 Task: Enable the option "Disable paused state overlay".
Action: Mouse moved to (1019, 31)
Screenshot: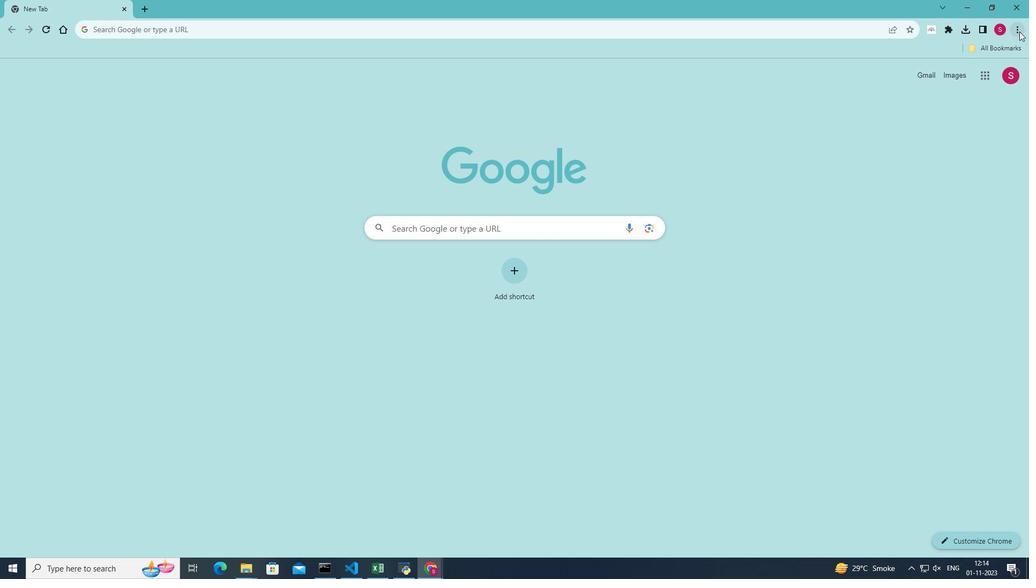 
Action: Mouse pressed left at (1019, 31)
Screenshot: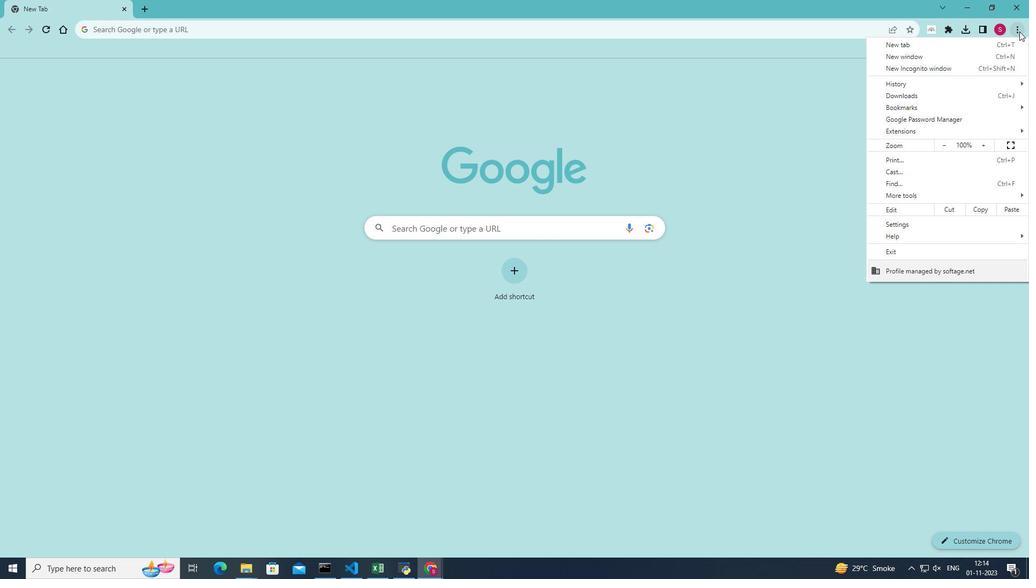 
Action: Mouse moved to (910, 194)
Screenshot: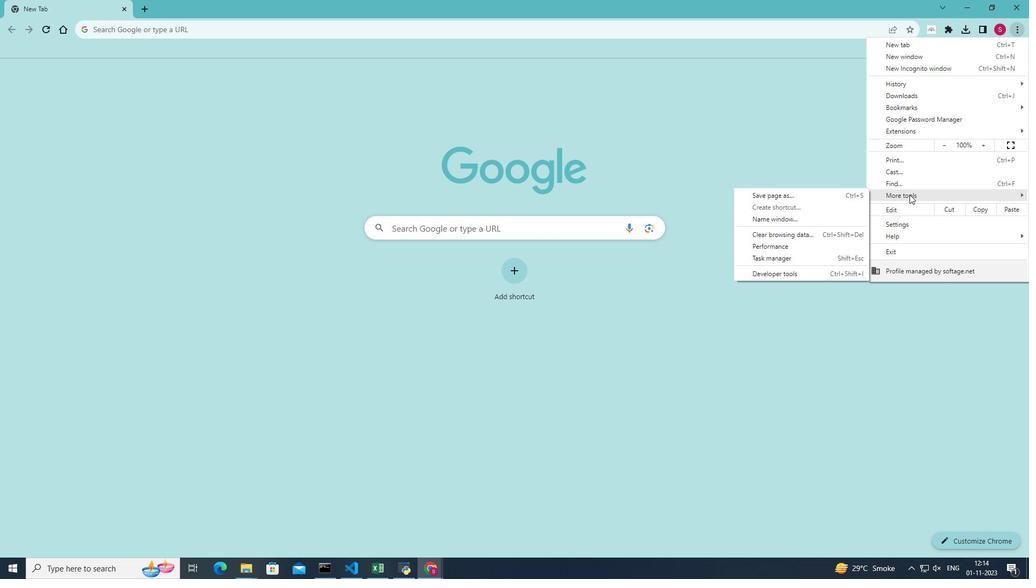 
Action: Mouse pressed left at (910, 194)
Screenshot: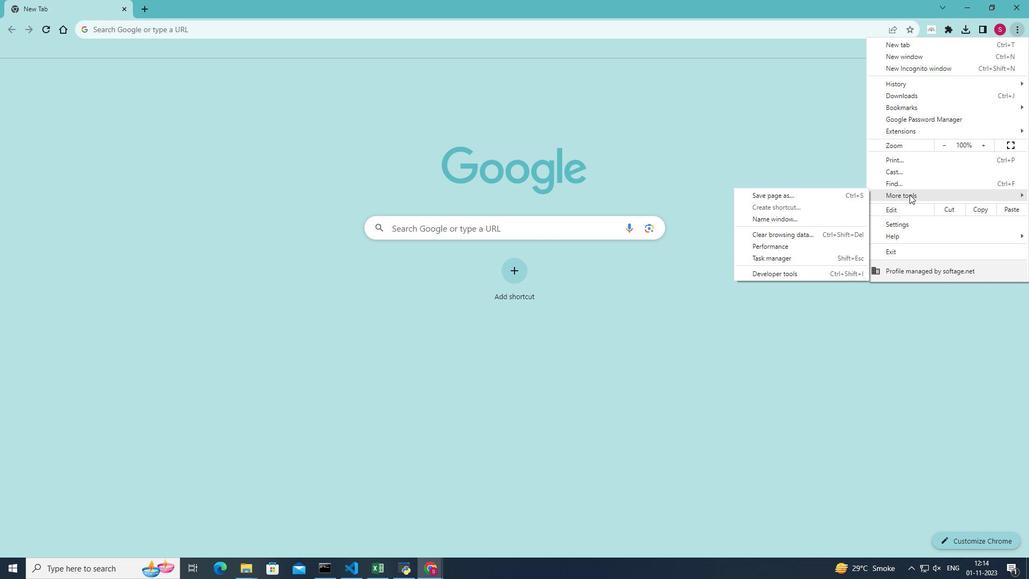
Action: Mouse moved to (785, 272)
Screenshot: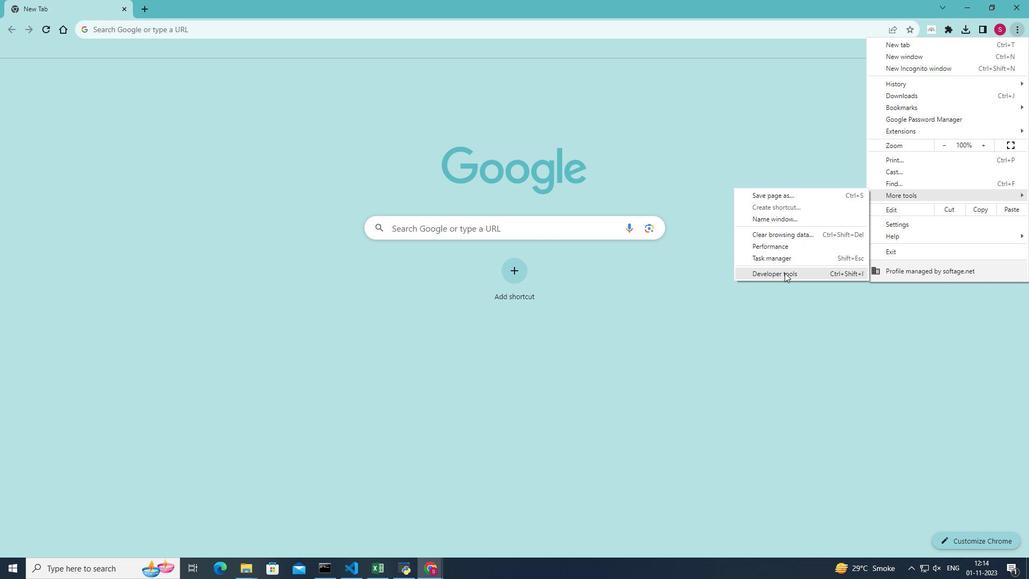 
Action: Mouse pressed left at (785, 272)
Screenshot: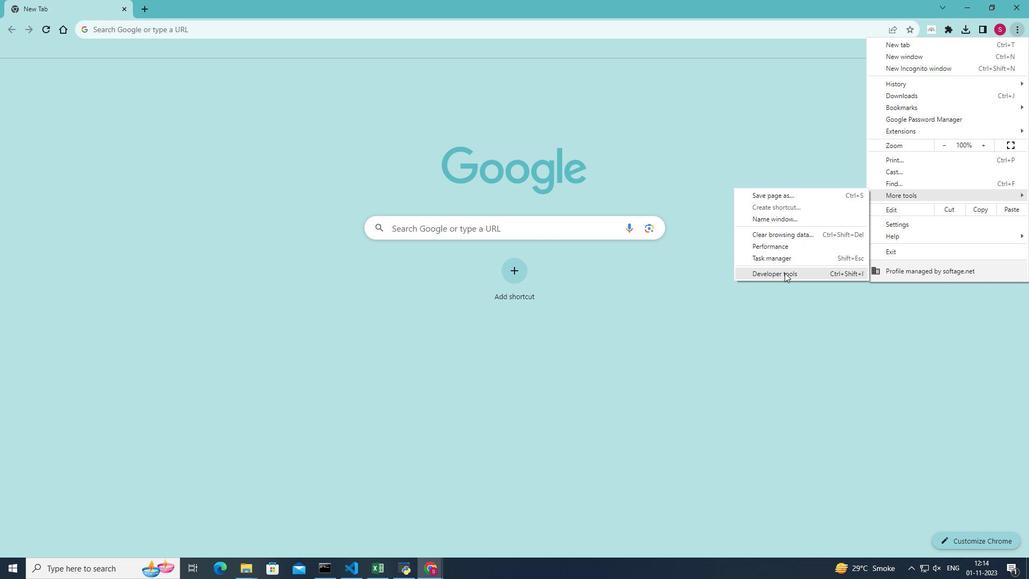 
Action: Mouse moved to (989, 64)
Screenshot: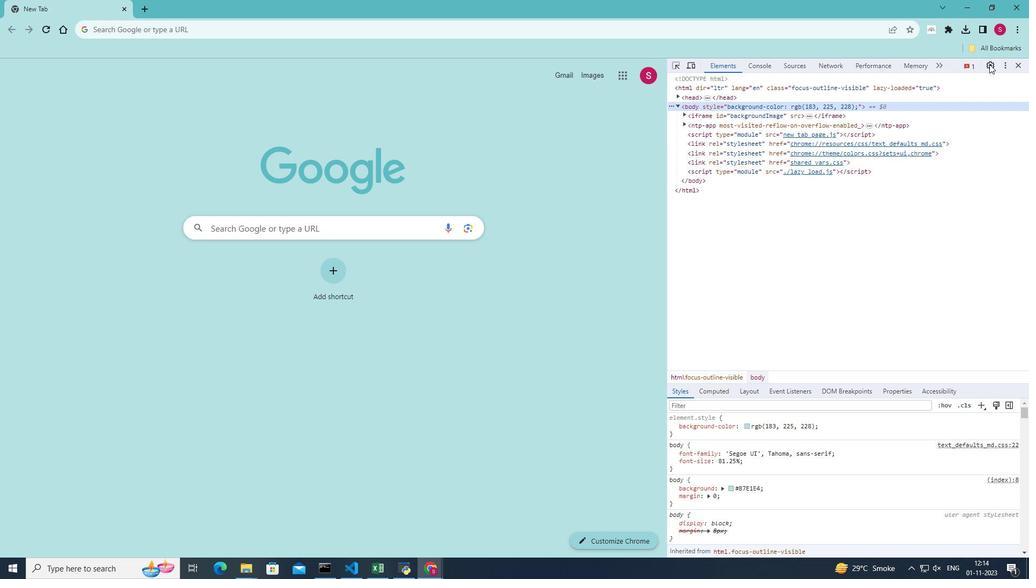 
Action: Mouse pressed left at (989, 64)
Screenshot: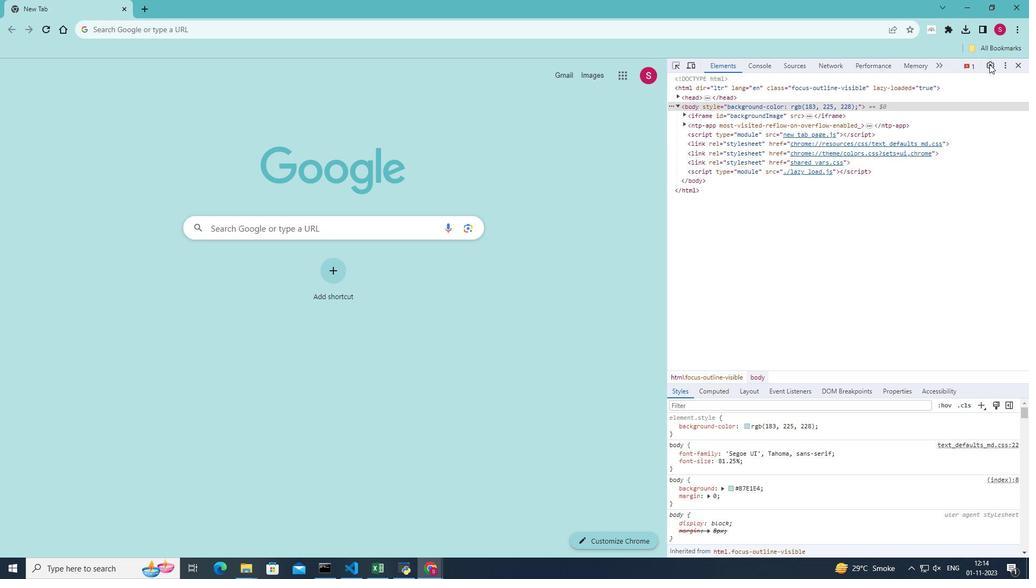 
Action: Mouse moved to (753, 259)
Screenshot: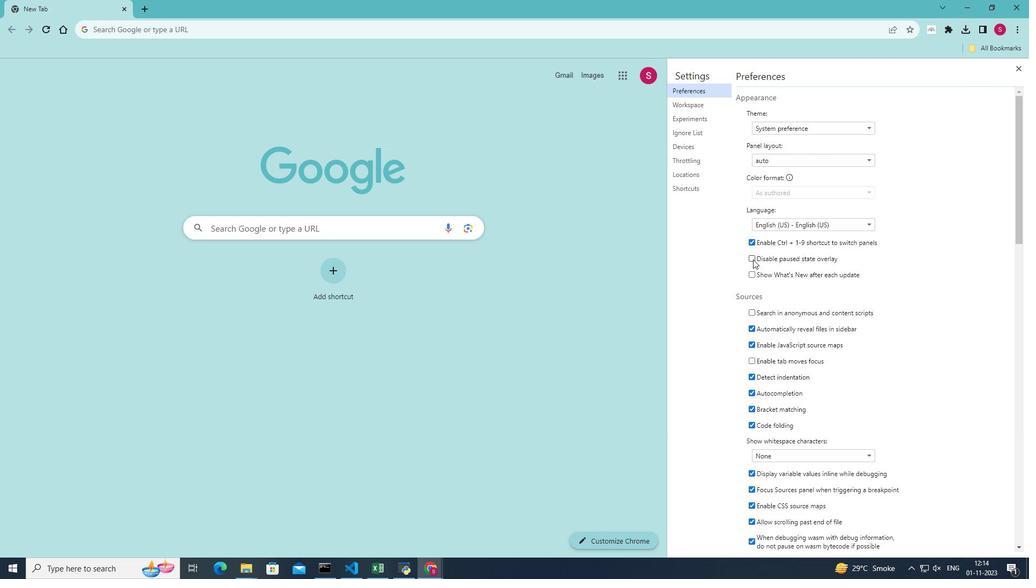 
Action: Mouse pressed left at (753, 259)
Screenshot: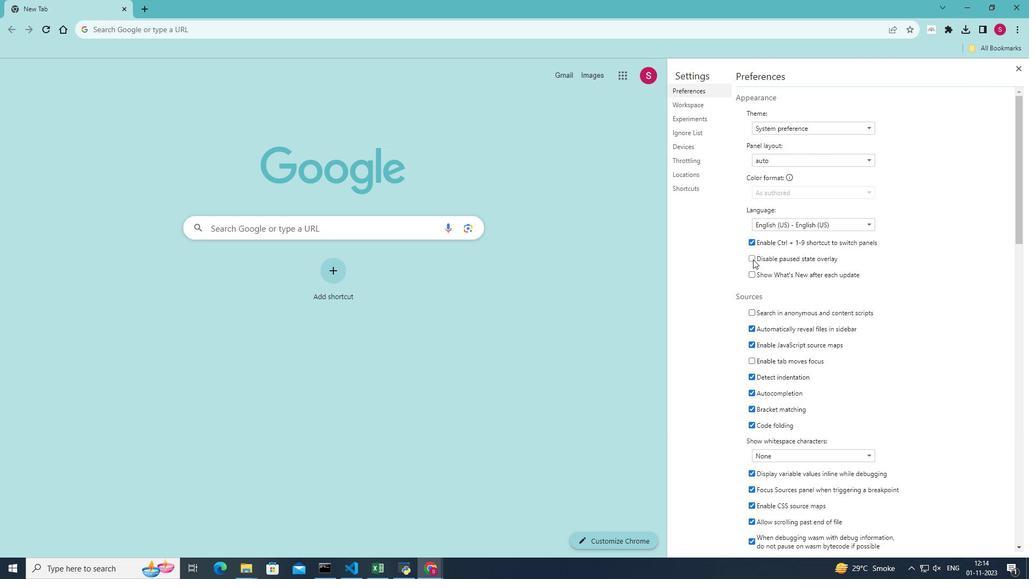 
Action: Mouse moved to (881, 293)
Screenshot: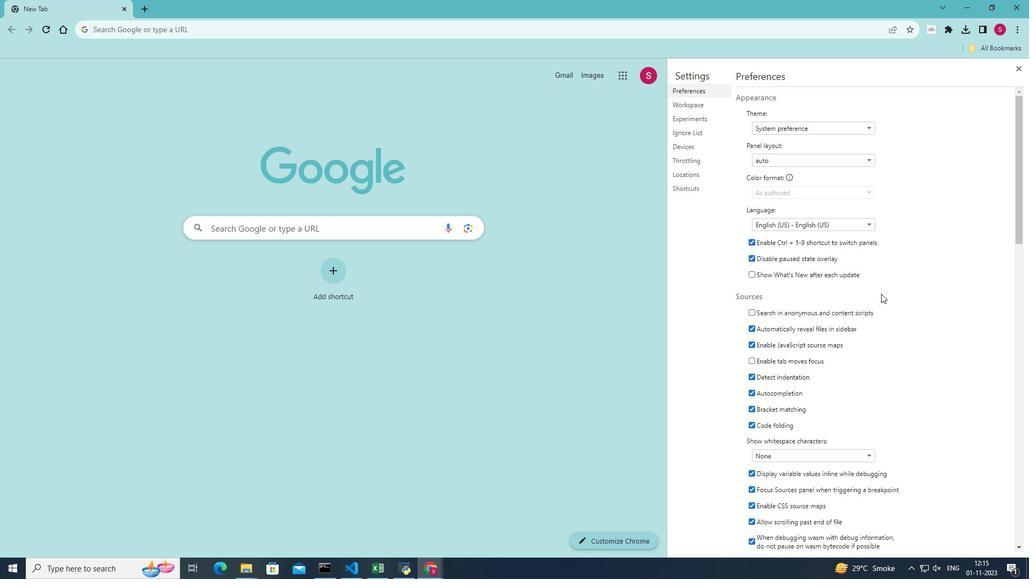 
